 Task: Create a section Automated Code Review Sprint and in the section, add a milestone Remote Work Enablement in the project AgileDream
Action: Mouse moved to (263, 496)
Screenshot: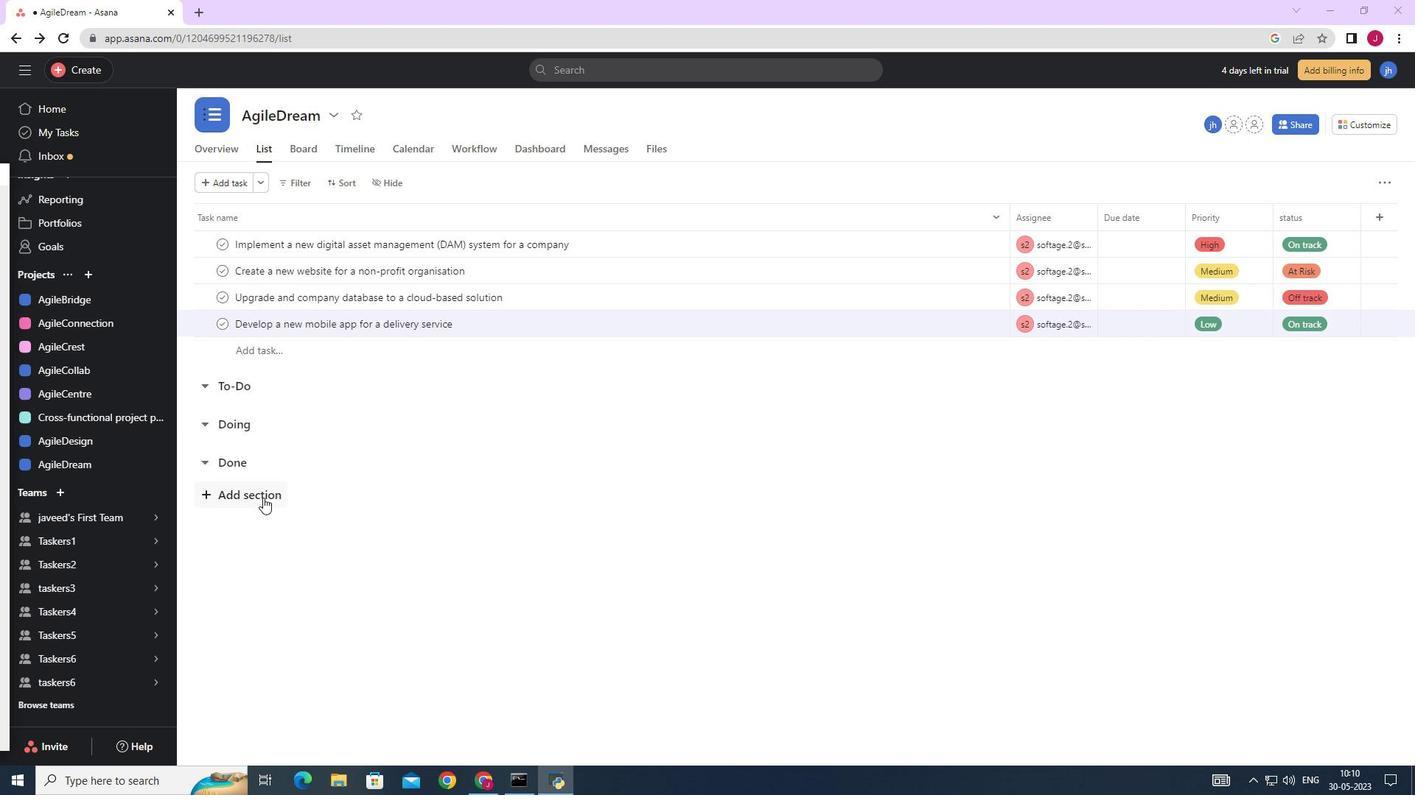 
Action: Mouse pressed left at (263, 496)
Screenshot: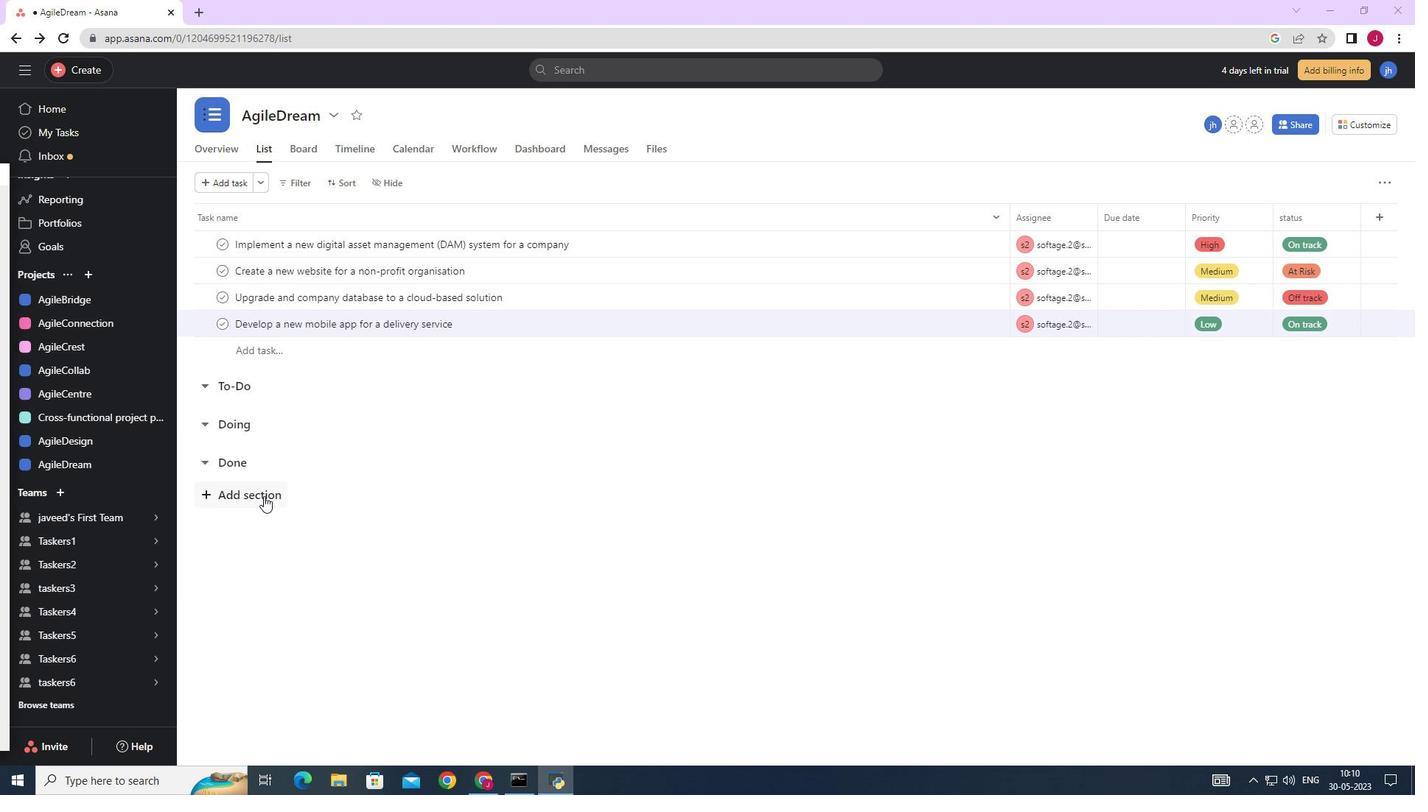 
Action: Key pressed <Key.caps_lock>A<Key.caps_lock>utomated<Key.space><Key.caps_lock>C<Key.caps_lock>ode<Key.space><Key.caps_lock>R<Key.caps_lock>eview<Key.space><Key.caps_lock>S<Key.caps_lock>print<Key.enter><Key.caps_lock>R<Key.caps_lock>emote<Key.space><Key.caps_lock>W<Key.caps_lock>ork<Key.space><Key.caps_lock>E<Key.caps_lock>nablement<Key.space>
Screenshot: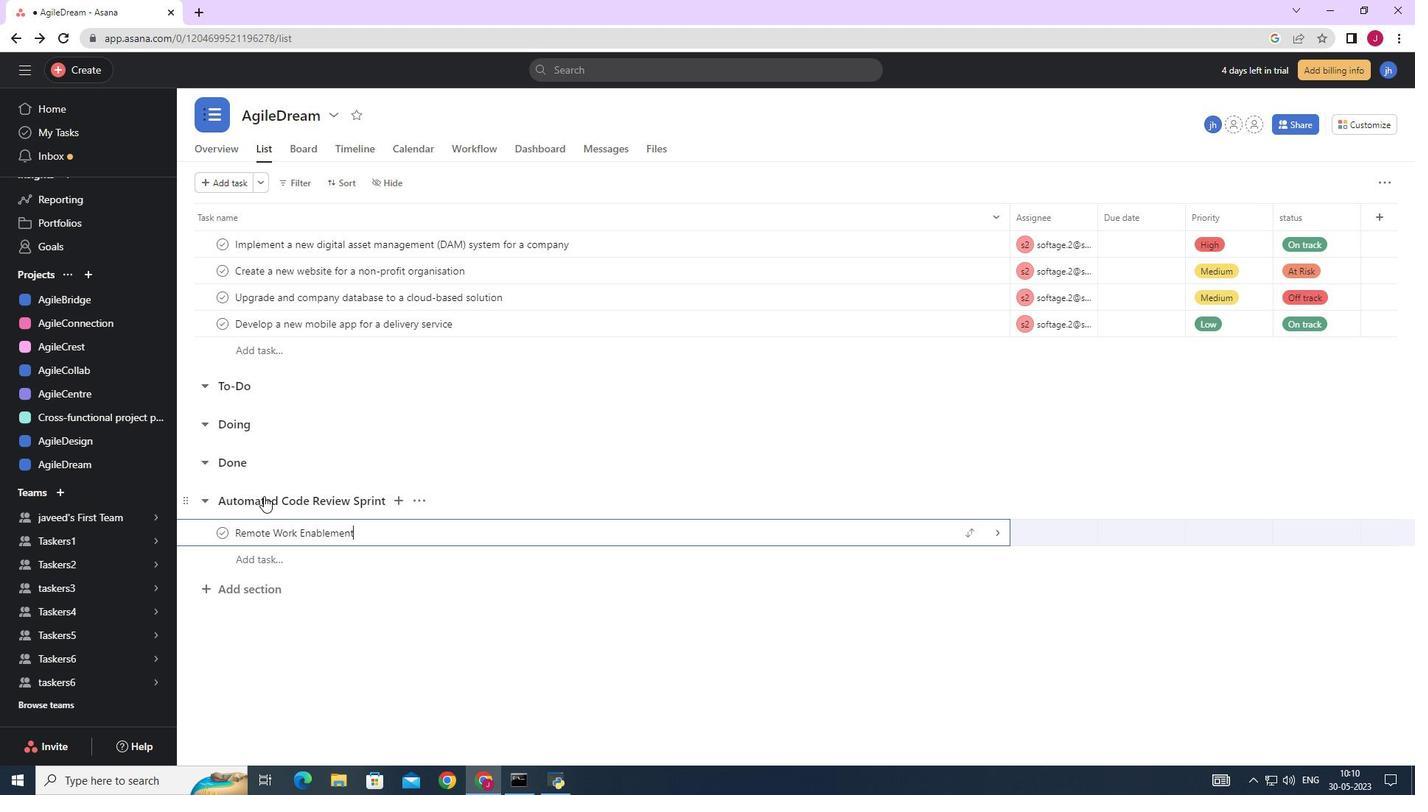 
Action: Mouse moved to (1000, 533)
Screenshot: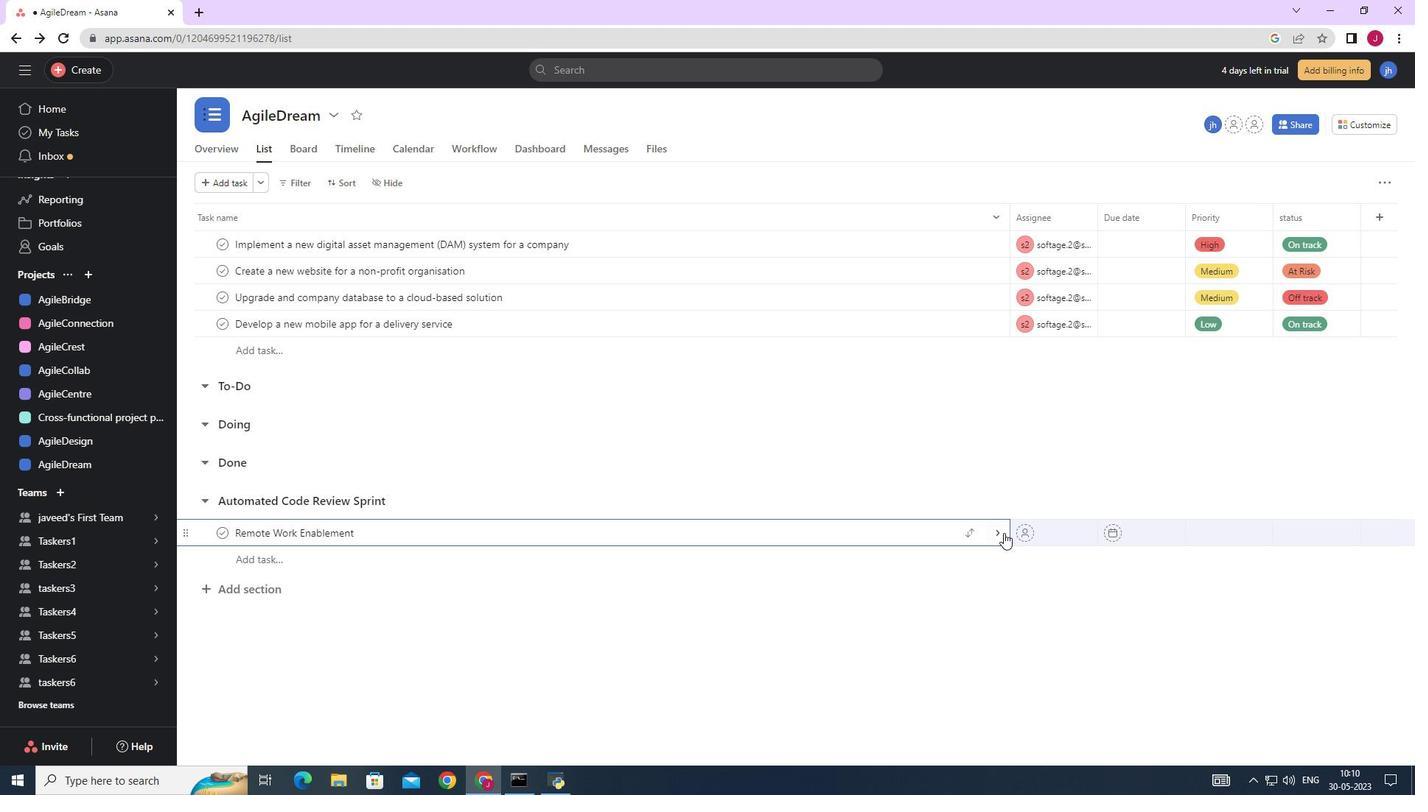 
Action: Mouse pressed left at (1000, 533)
Screenshot: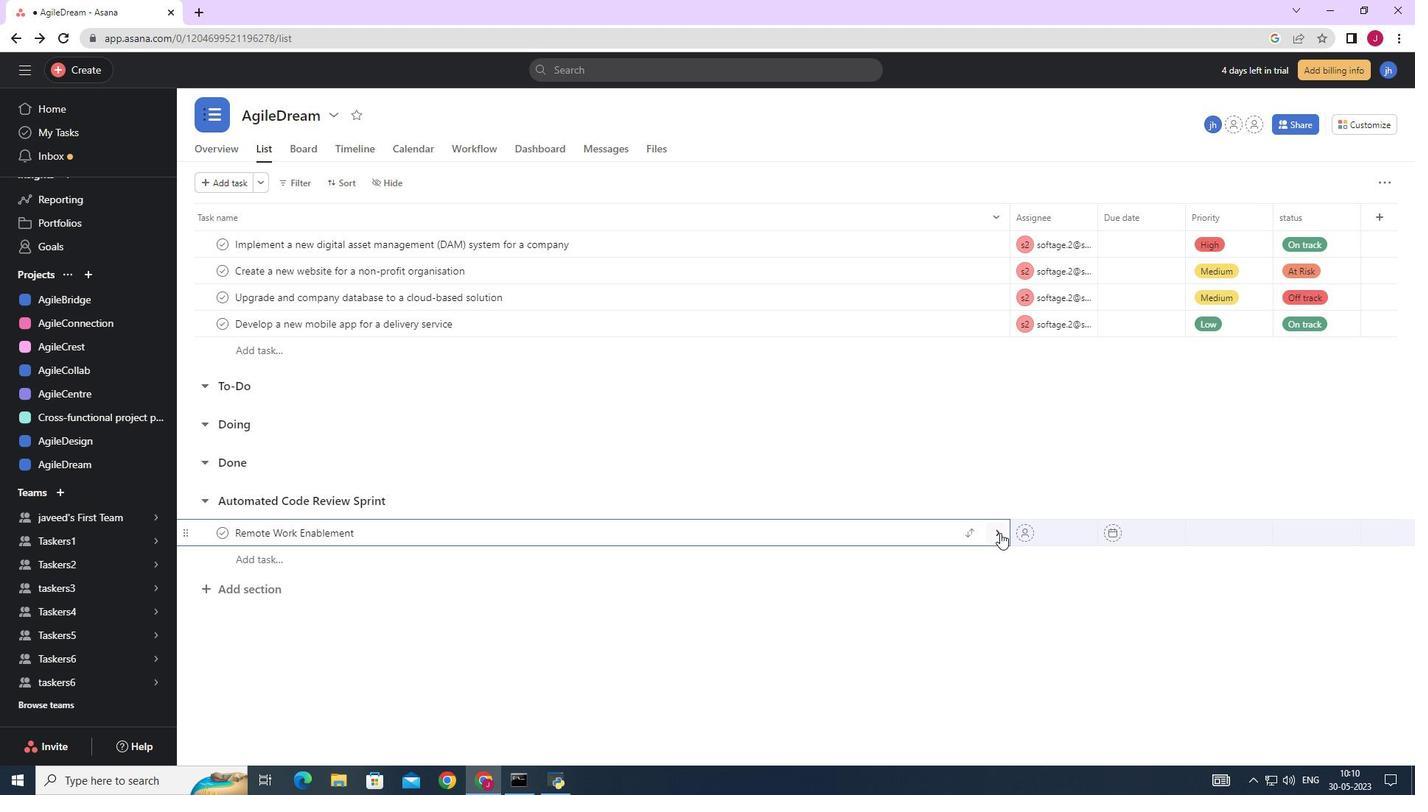 
Action: Mouse moved to (1362, 184)
Screenshot: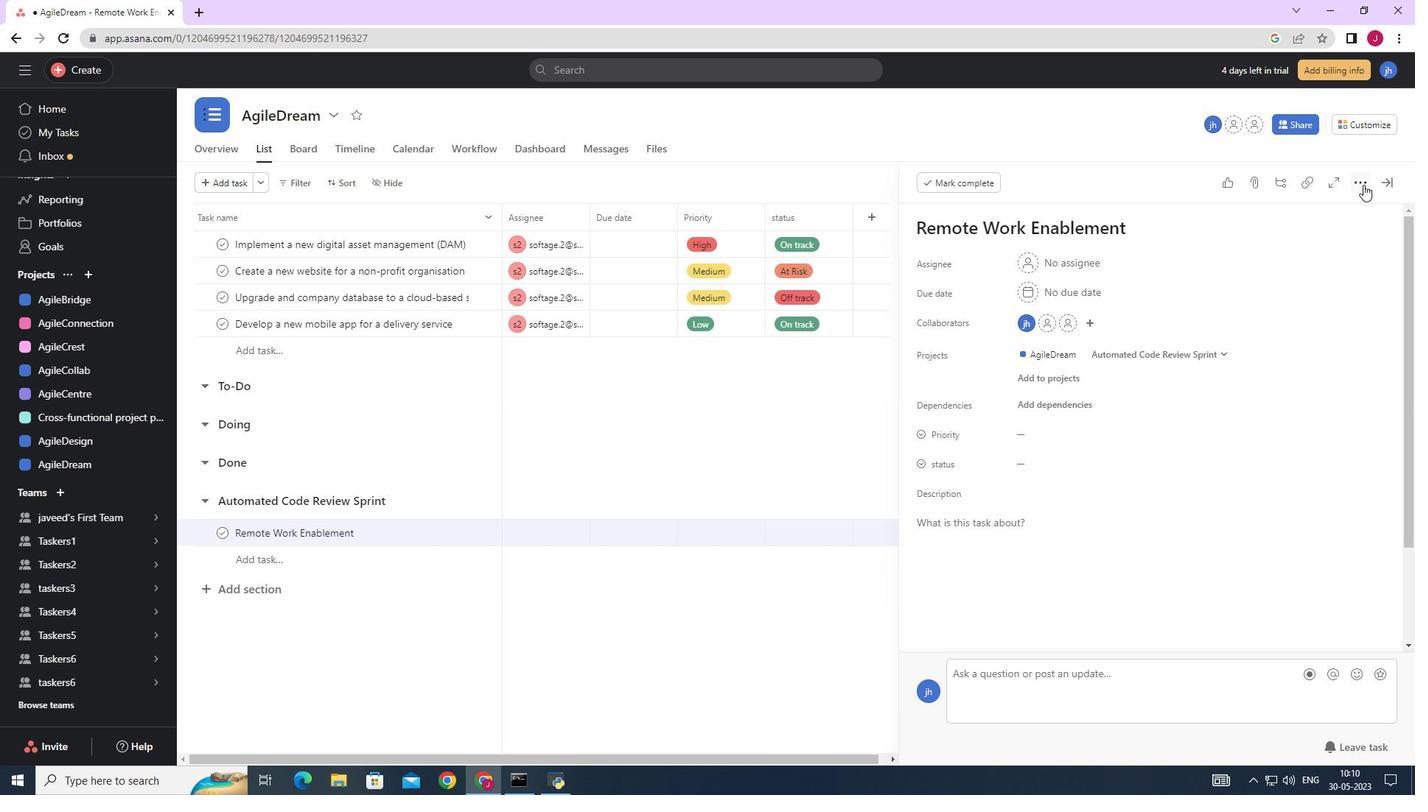 
Action: Mouse pressed left at (1362, 184)
Screenshot: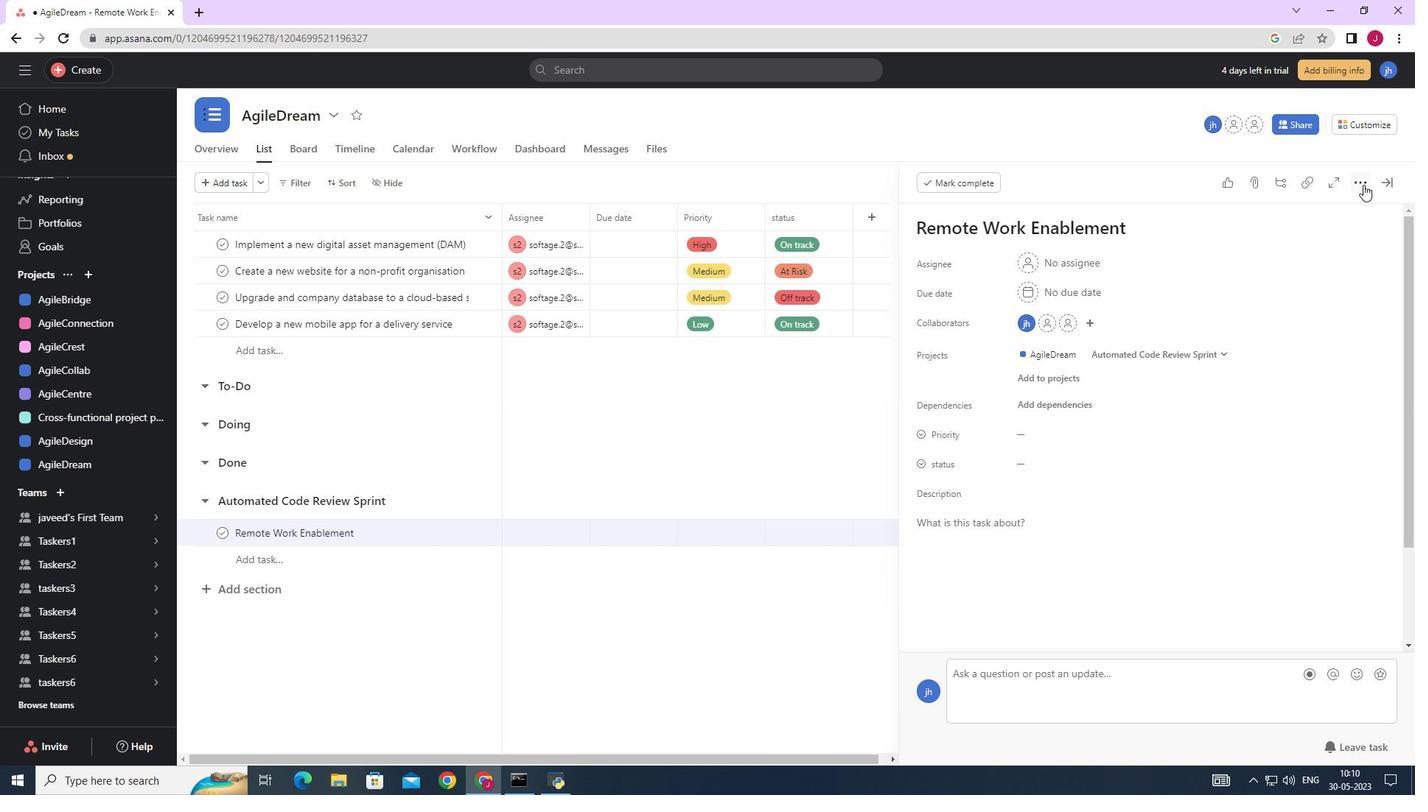 
Action: Mouse moved to (1255, 238)
Screenshot: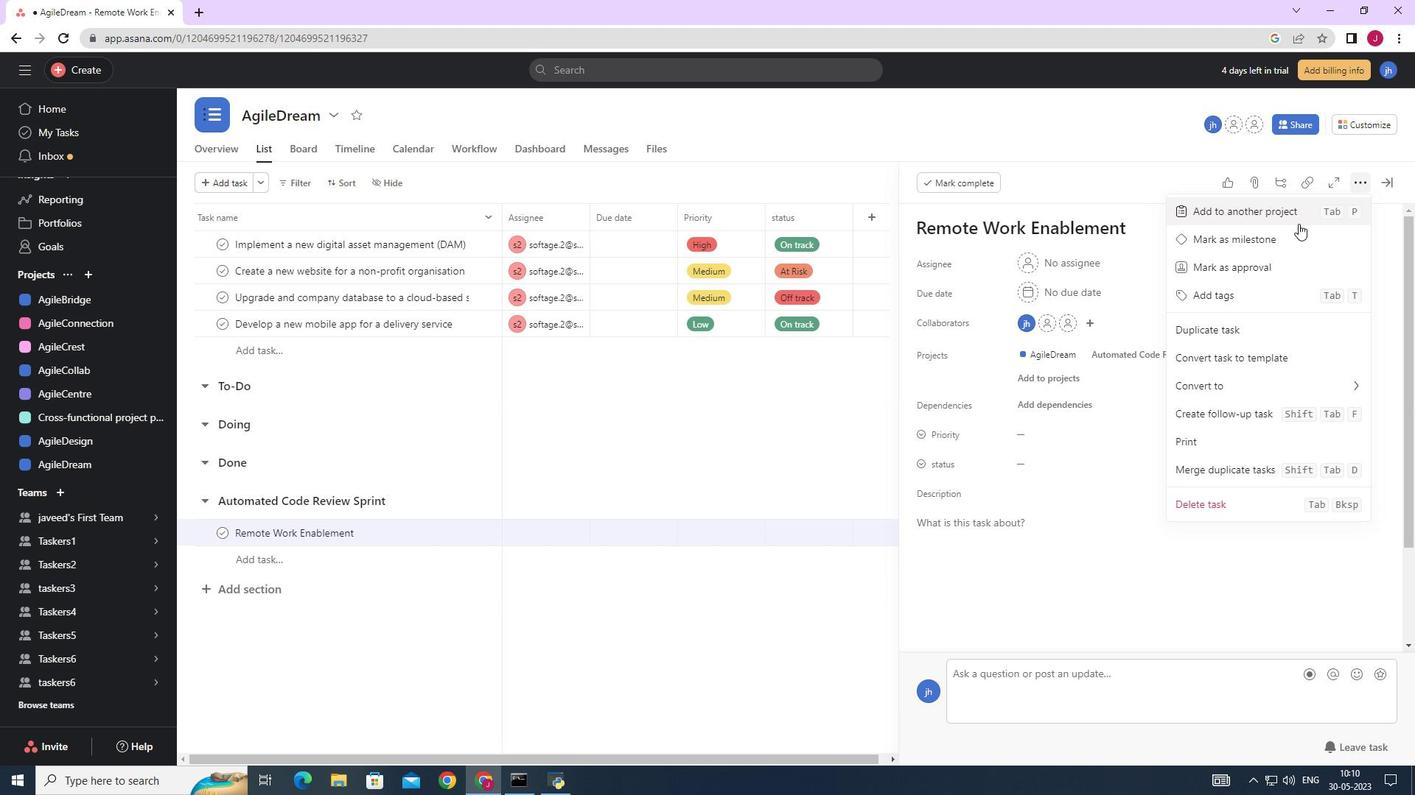 
Action: Mouse pressed left at (1255, 238)
Screenshot: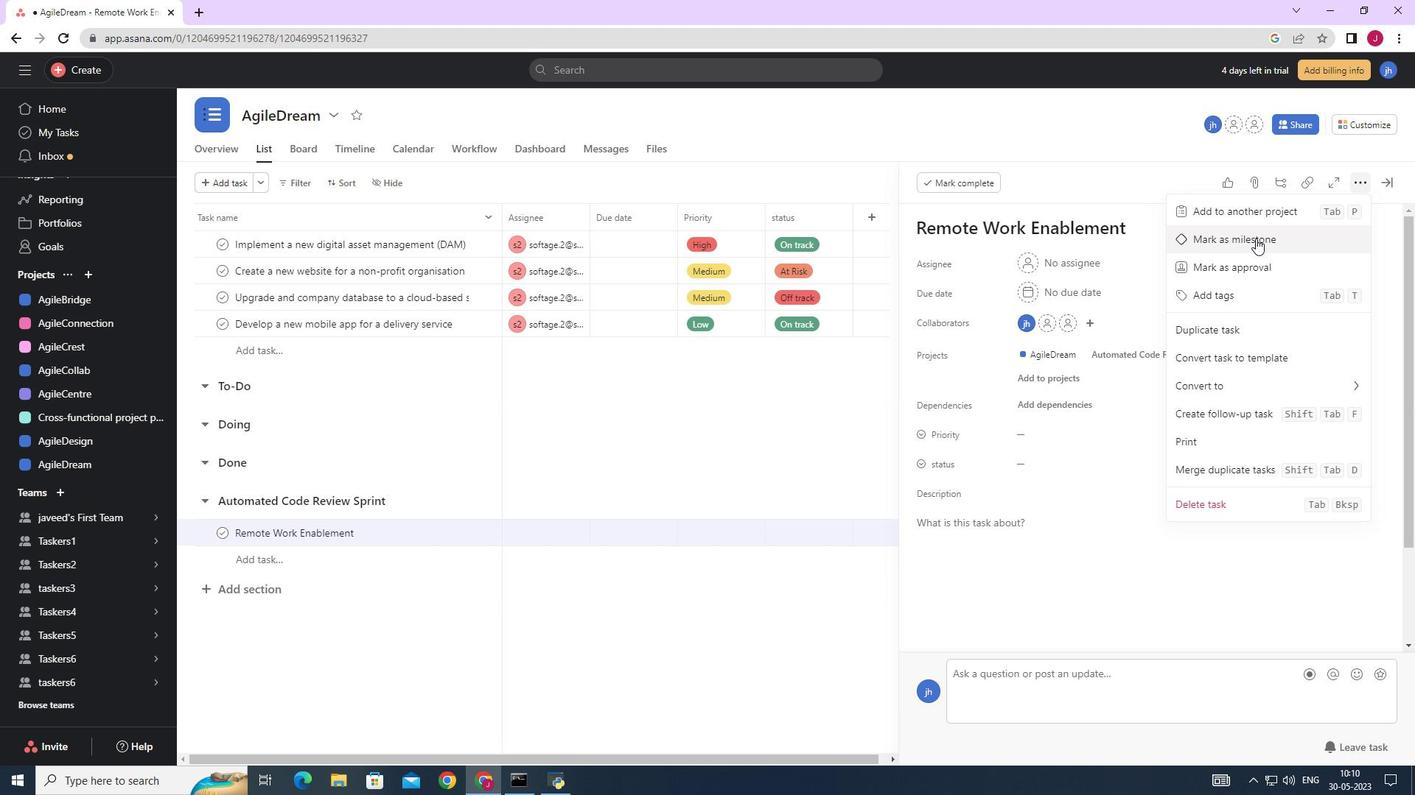 
Action: Mouse moved to (697, 440)
Screenshot: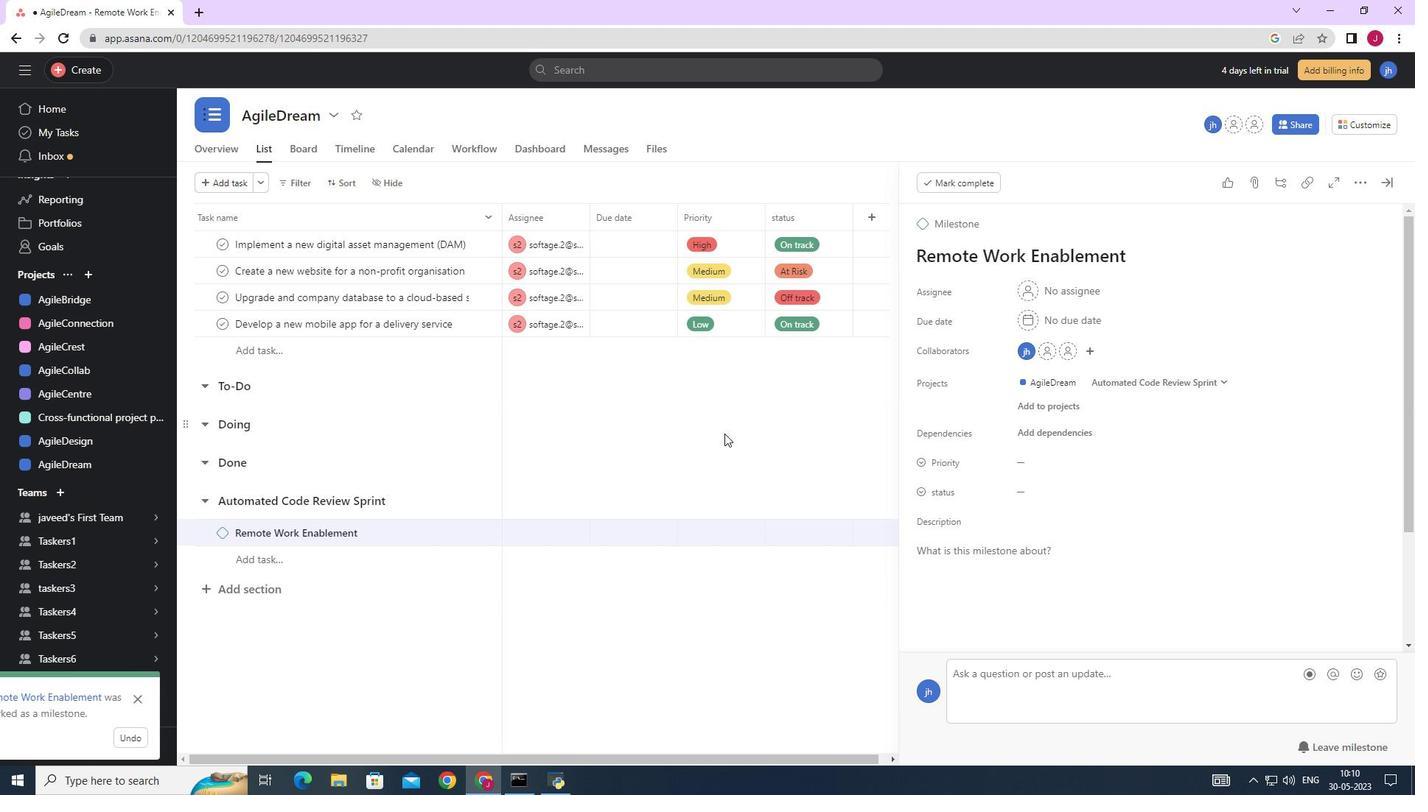 
Action: Mouse pressed left at (697, 440)
Screenshot: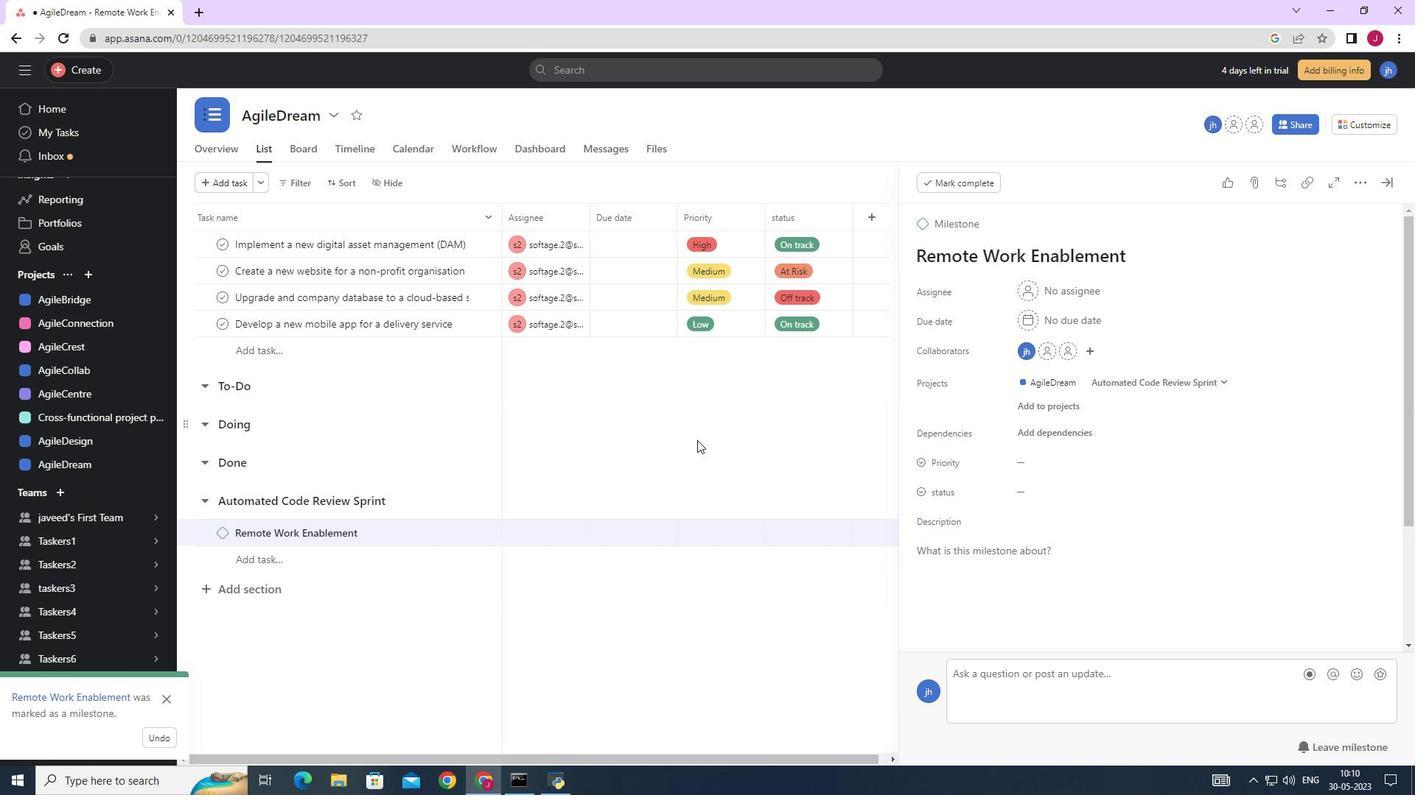 
Action: Mouse moved to (1381, 183)
Screenshot: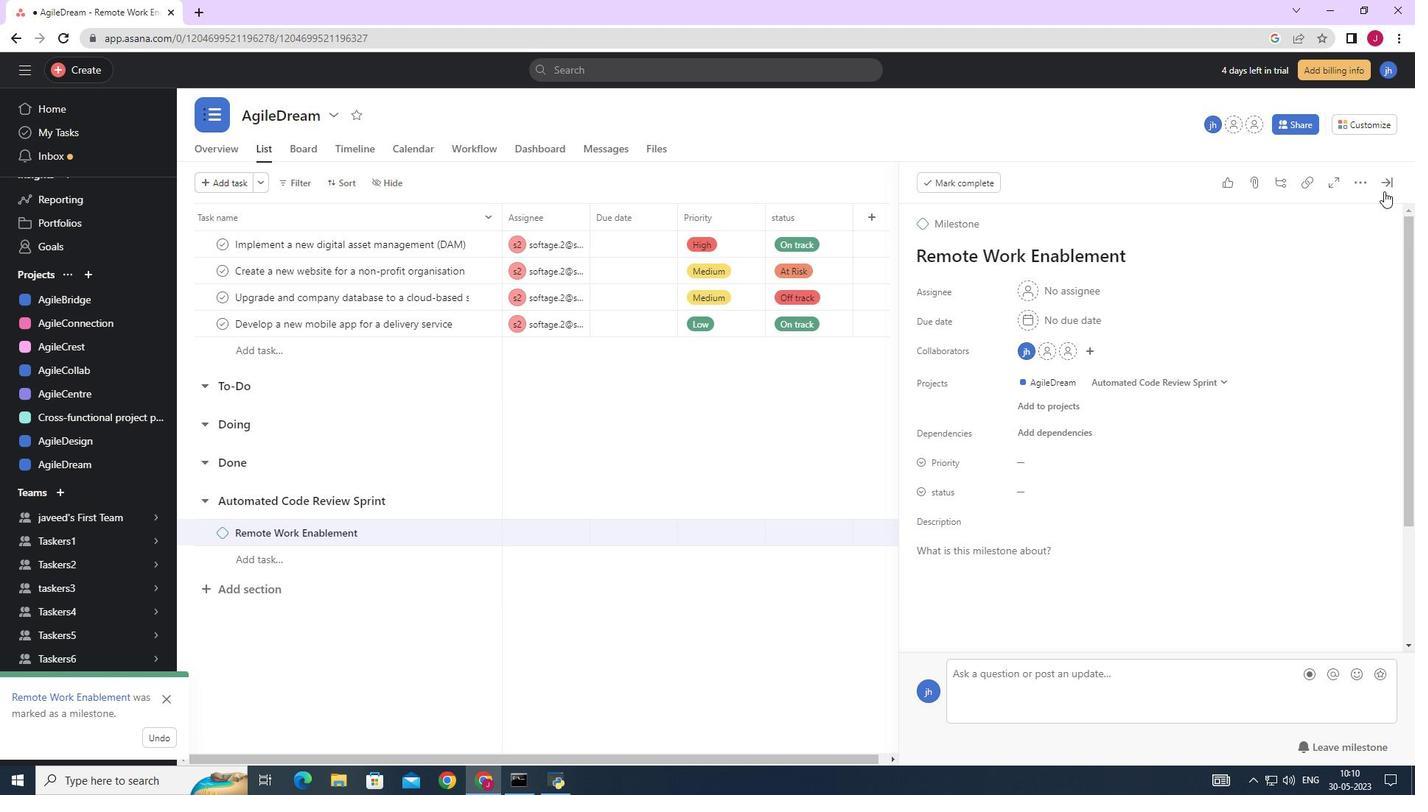 
Action: Mouse pressed left at (1381, 183)
Screenshot: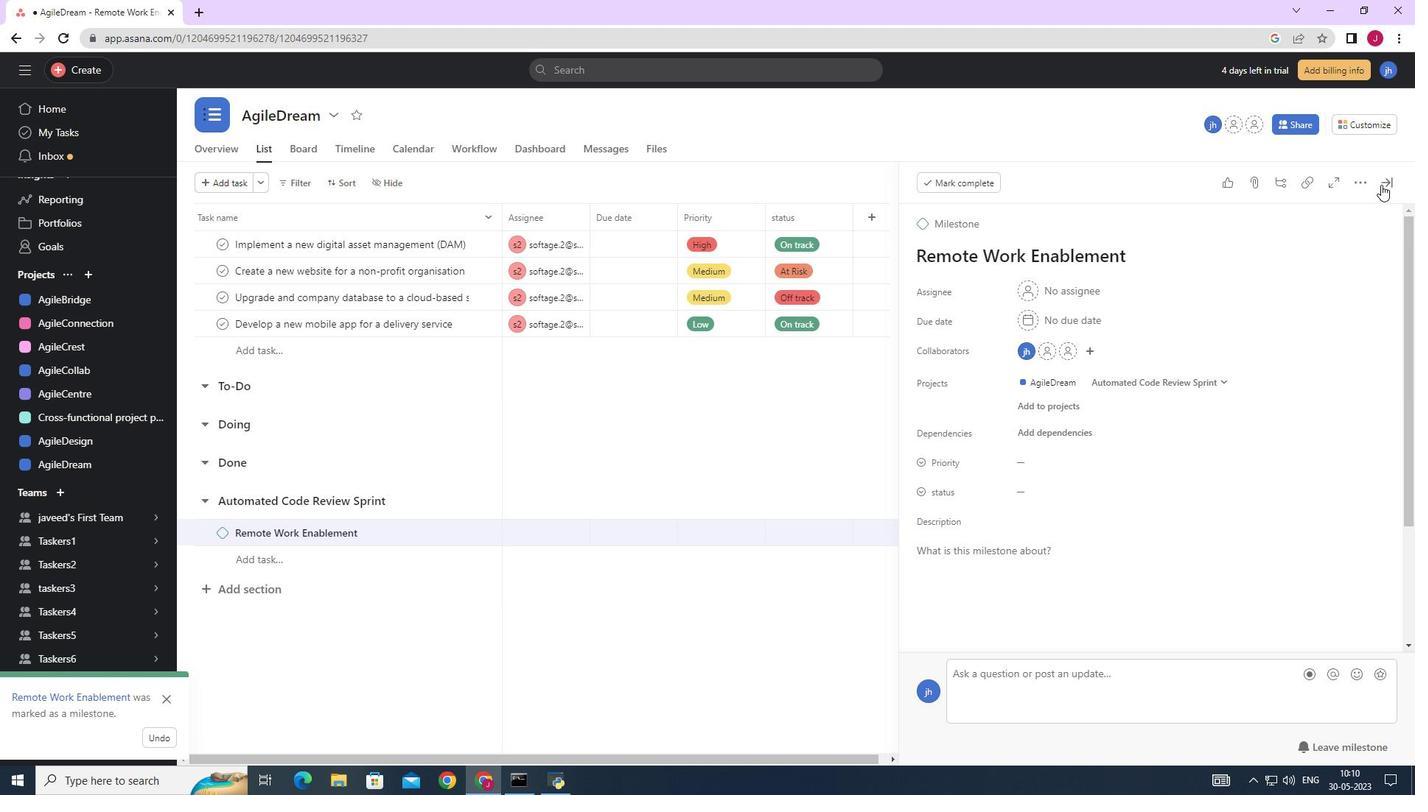 
Action: Mouse moved to (742, 326)
Screenshot: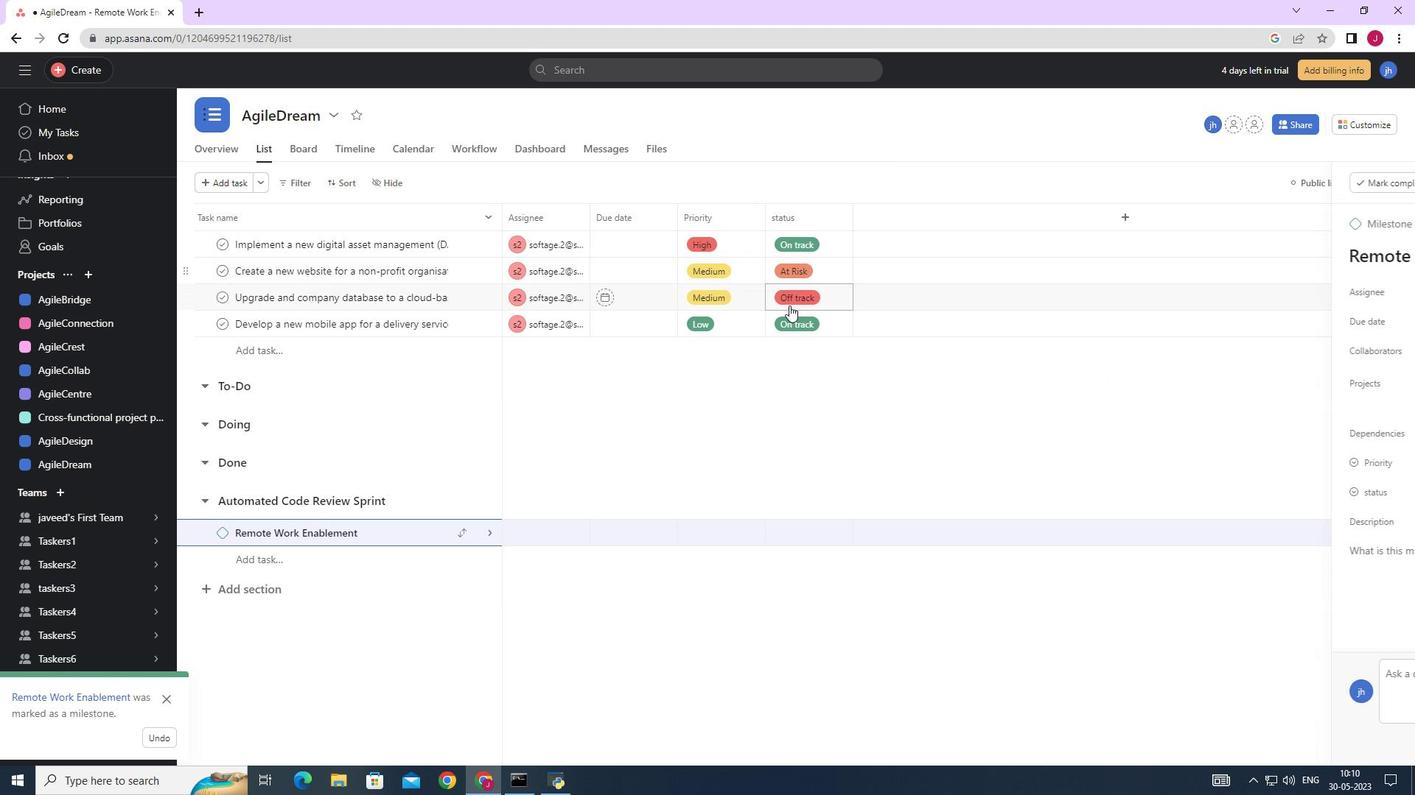 
